 Task: Calculate sale proceeds for selling your house in Chicago.
Action: Mouse moved to (761, 144)
Screenshot: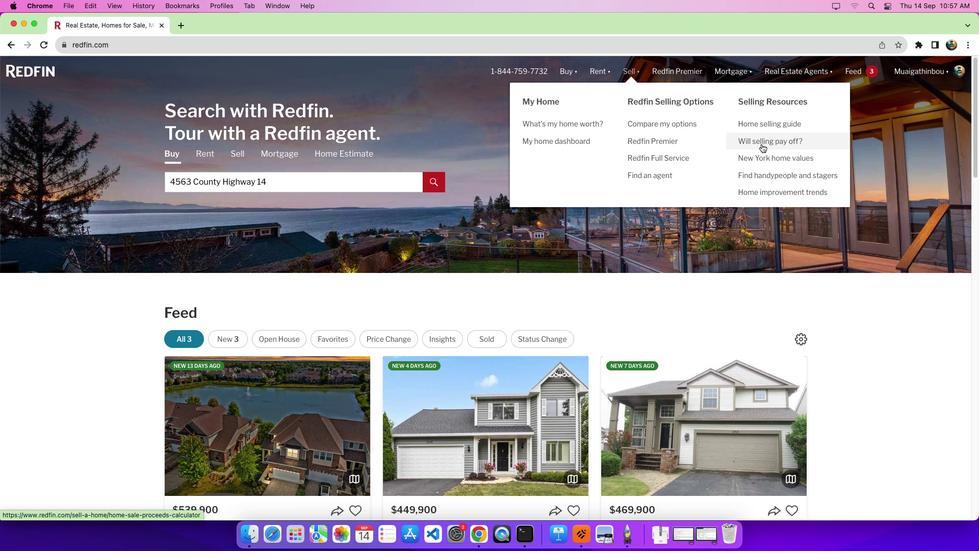 
Action: Mouse pressed left at (761, 144)
Screenshot: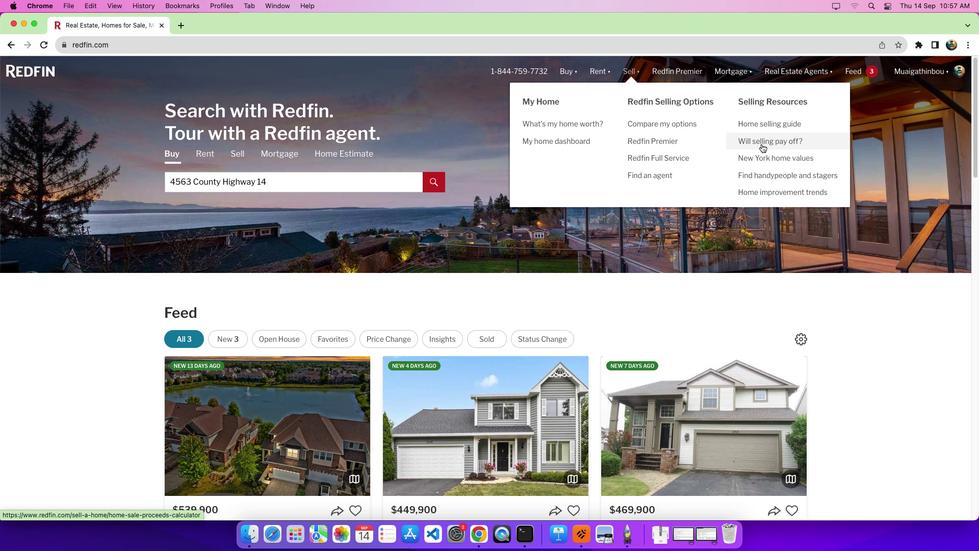 
Action: Mouse moved to (226, 251)
Screenshot: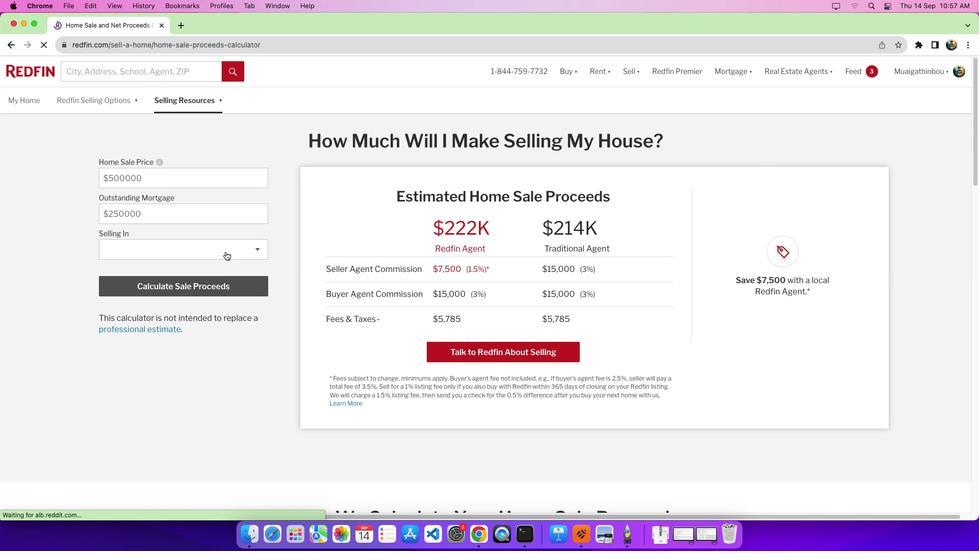 
Action: Mouse pressed left at (226, 251)
Screenshot: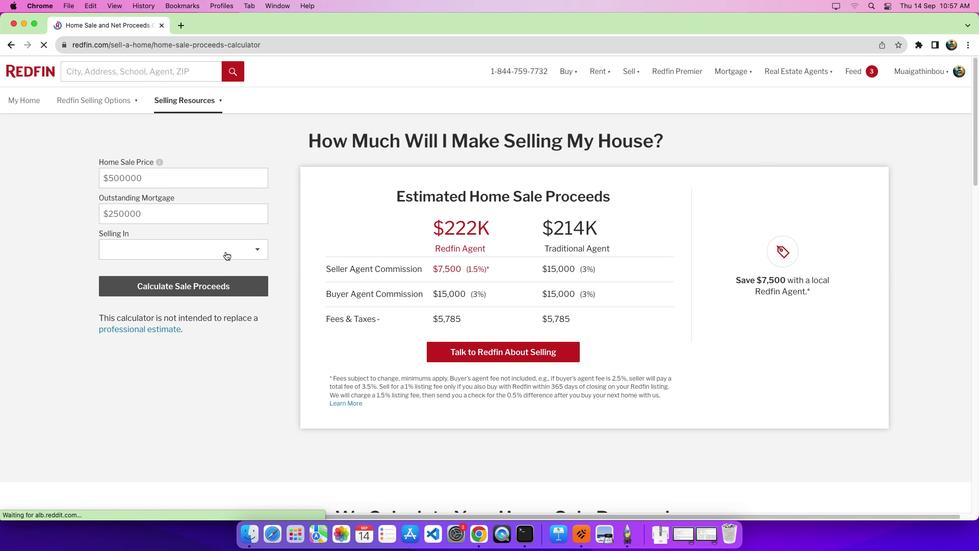 
Action: Mouse moved to (211, 336)
Screenshot: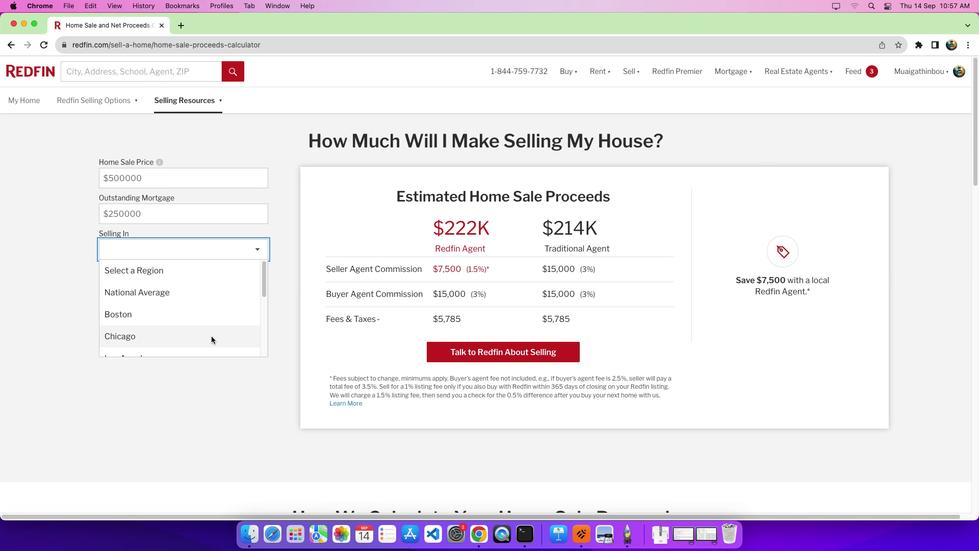
Action: Mouse pressed left at (211, 336)
Screenshot: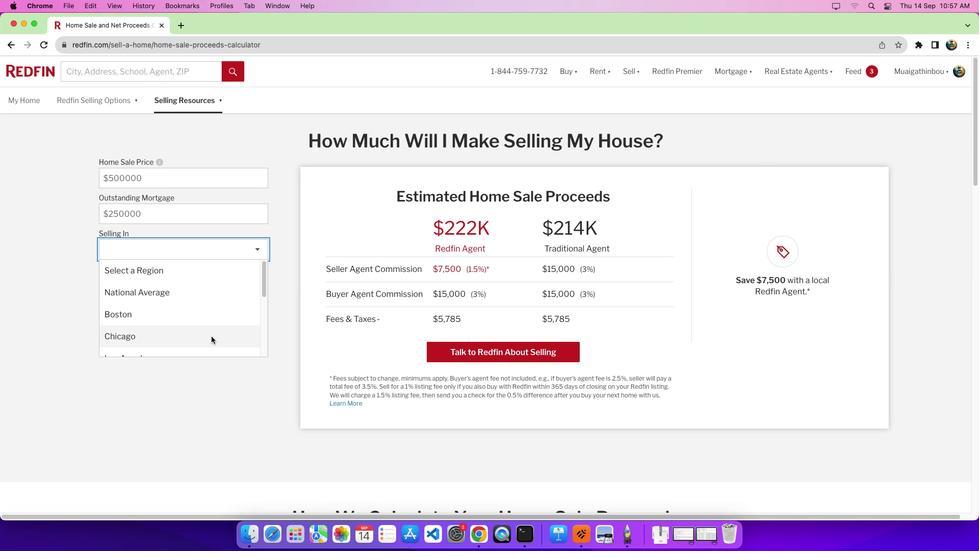 
Action: Mouse moved to (234, 287)
Screenshot: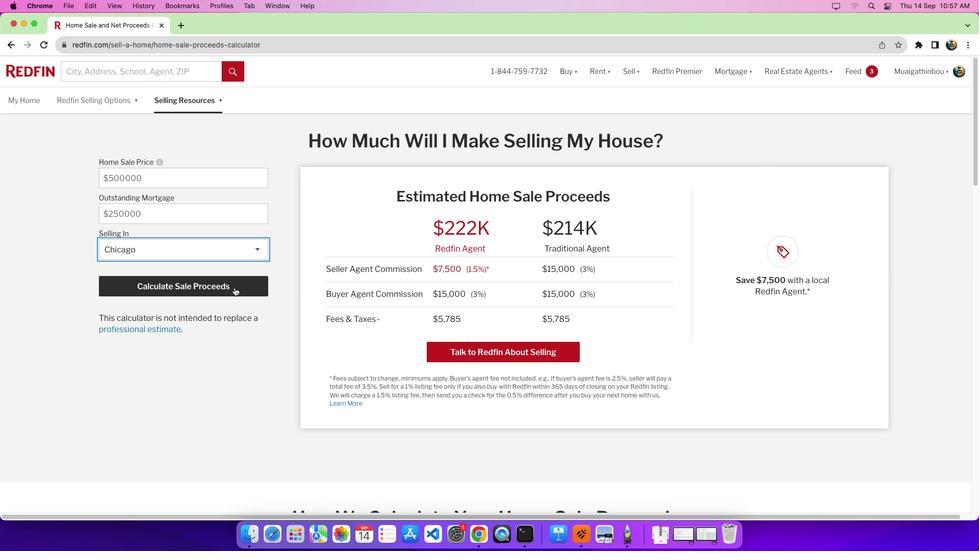 
Action: Mouse pressed left at (234, 287)
Screenshot: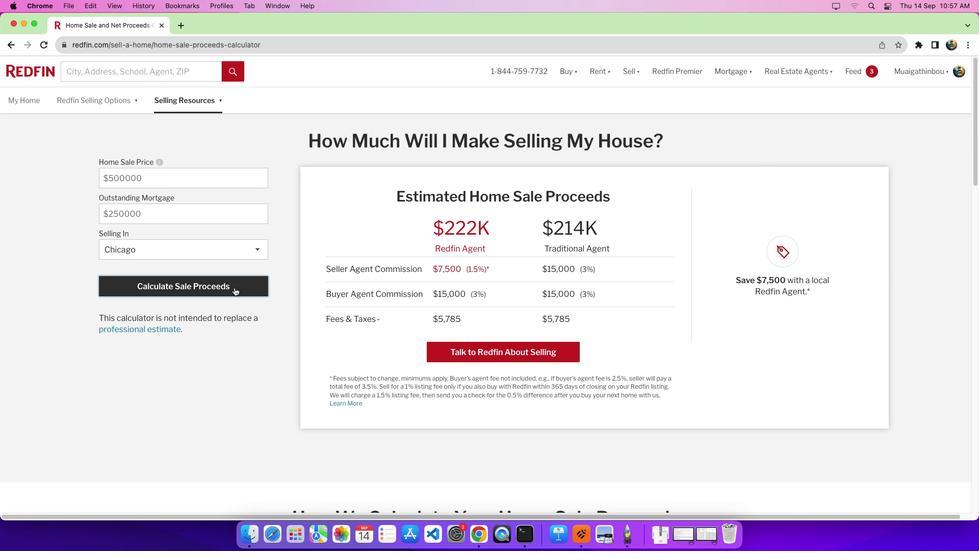 
Action: Mouse moved to (654, 133)
Screenshot: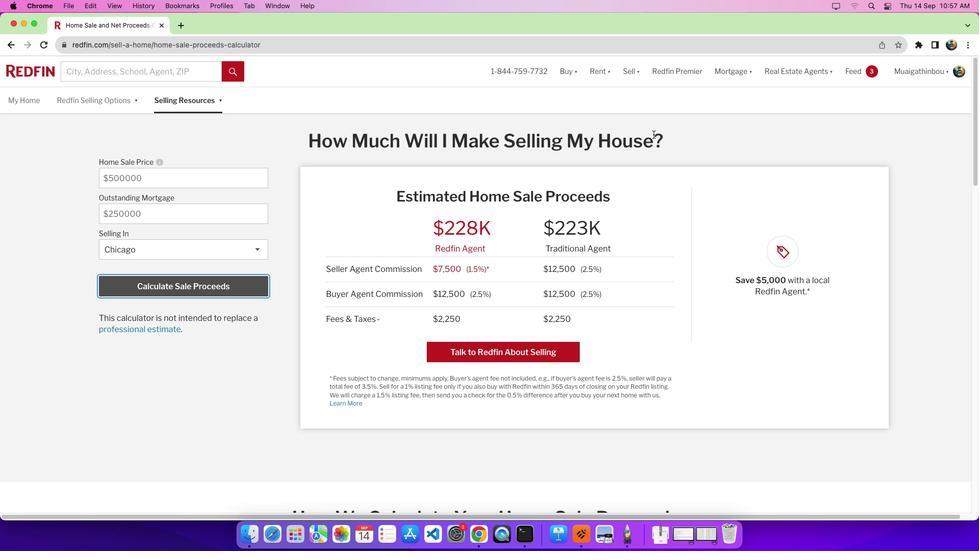 
